 Task: Change the time zone display to automatically detect and show the times in my invitee's time zone.
Action: Mouse moved to (576, 338)
Screenshot: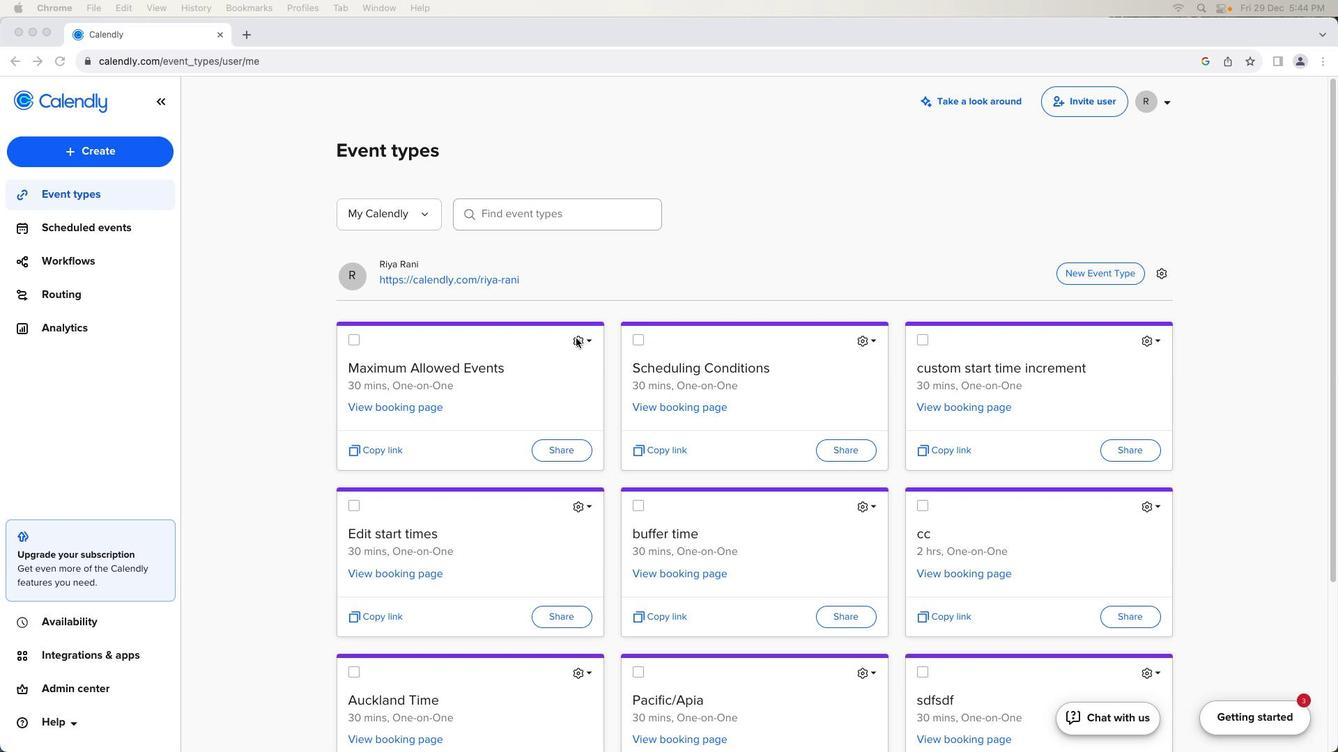 
Action: Mouse pressed left at (576, 338)
Screenshot: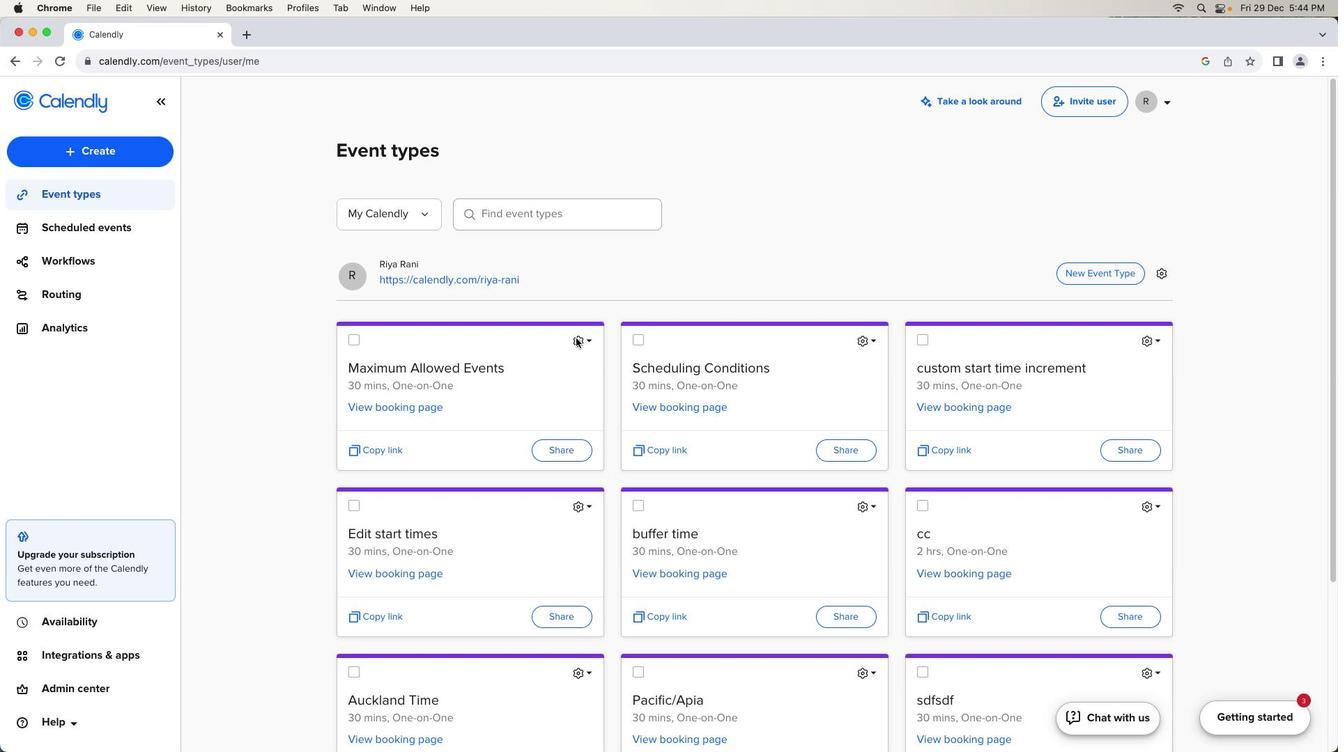 
Action: Mouse moved to (576, 338)
Screenshot: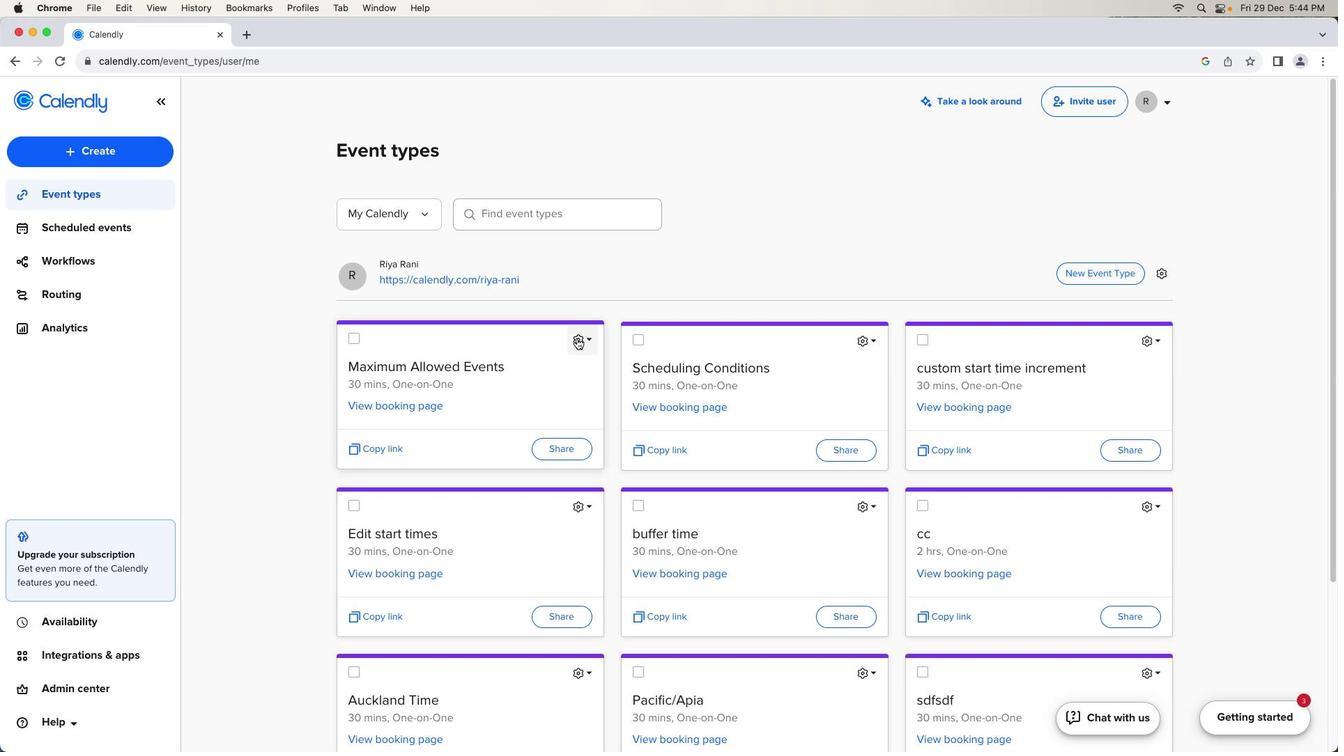
Action: Mouse pressed left at (576, 338)
Screenshot: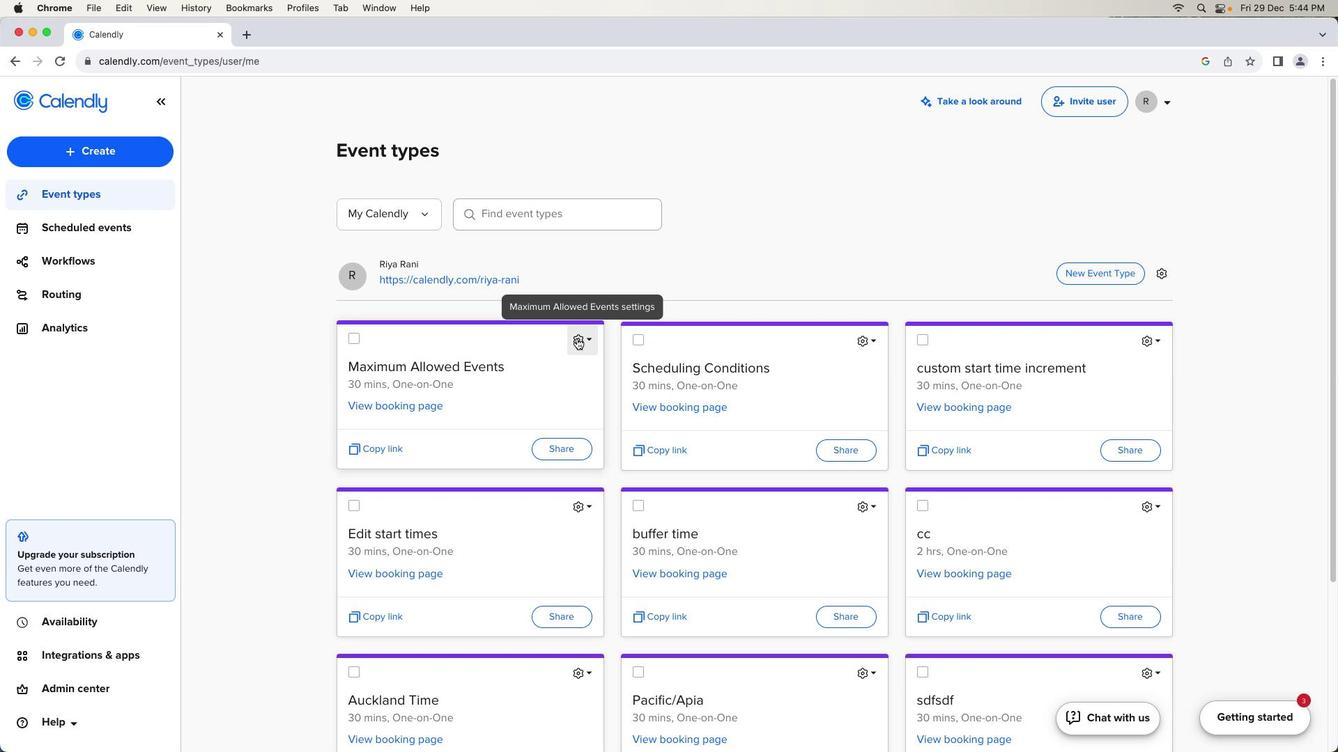 
Action: Mouse moved to (507, 384)
Screenshot: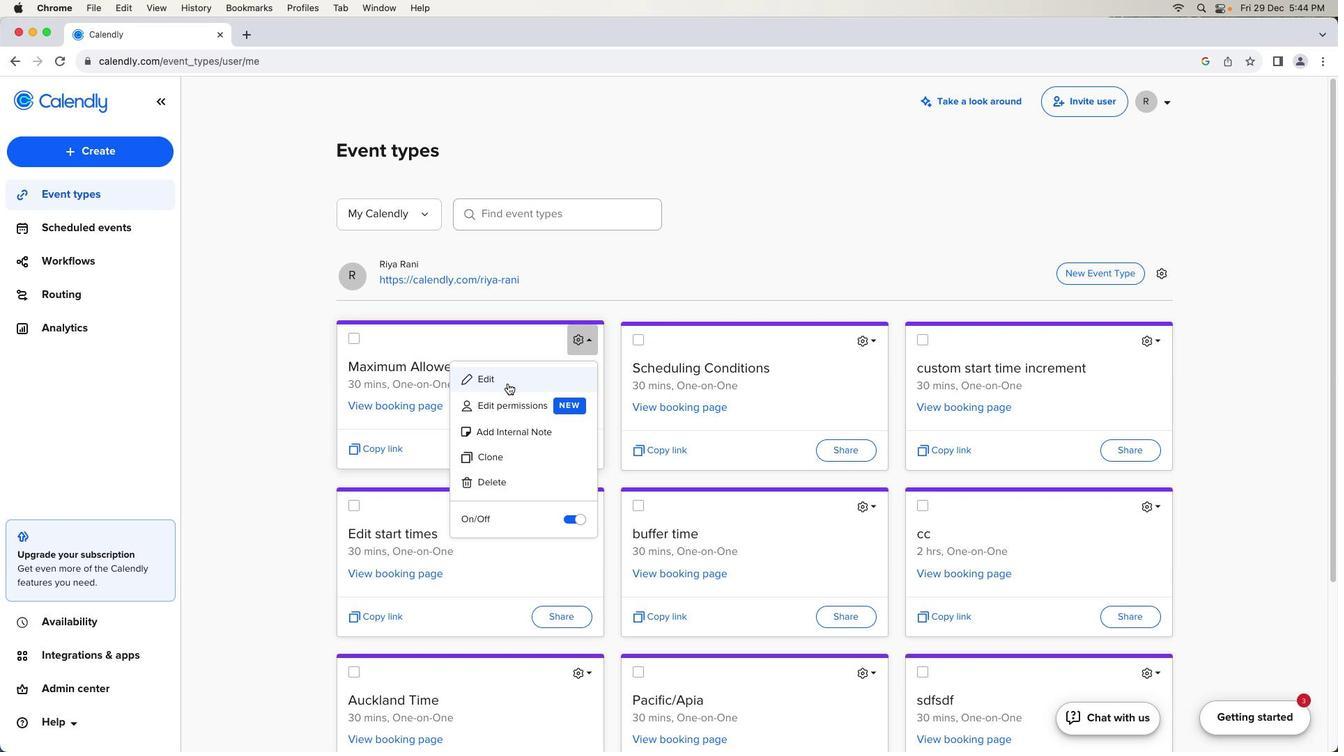 
Action: Mouse pressed left at (507, 384)
Screenshot: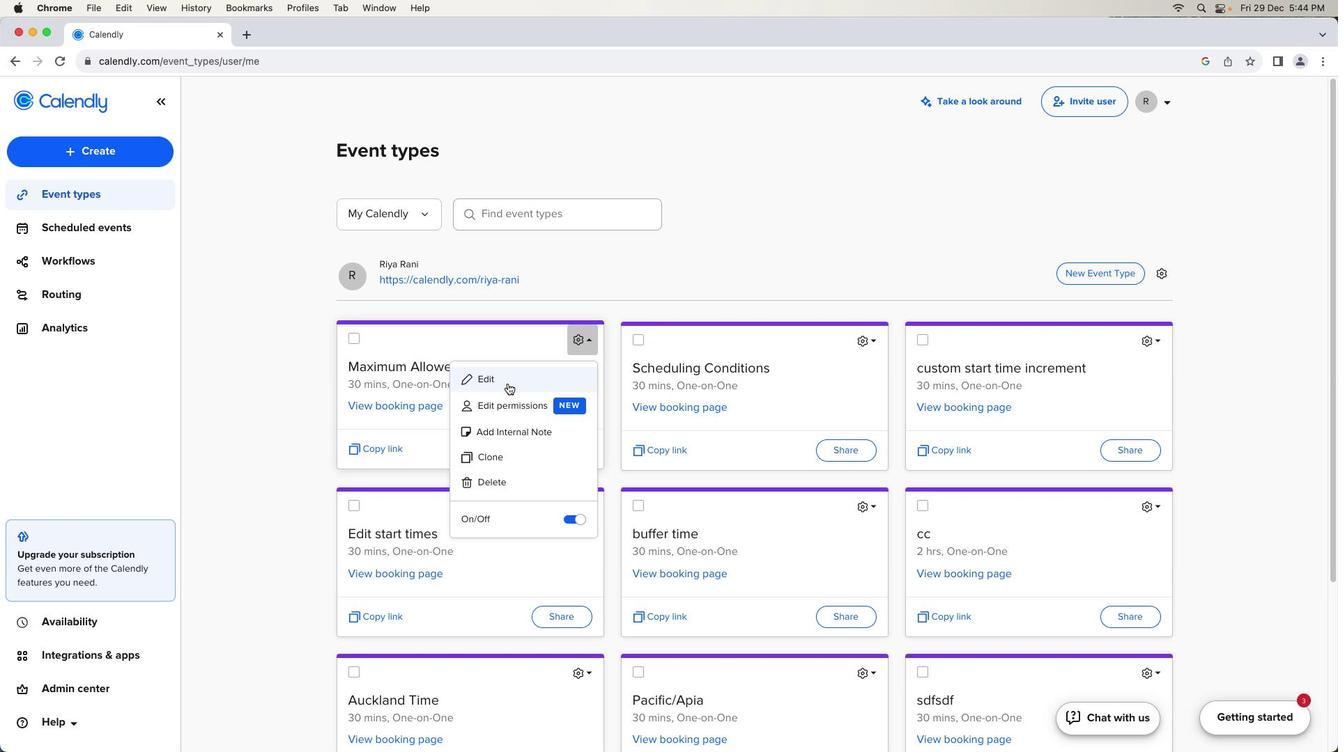 
Action: Mouse moved to (212, 448)
Screenshot: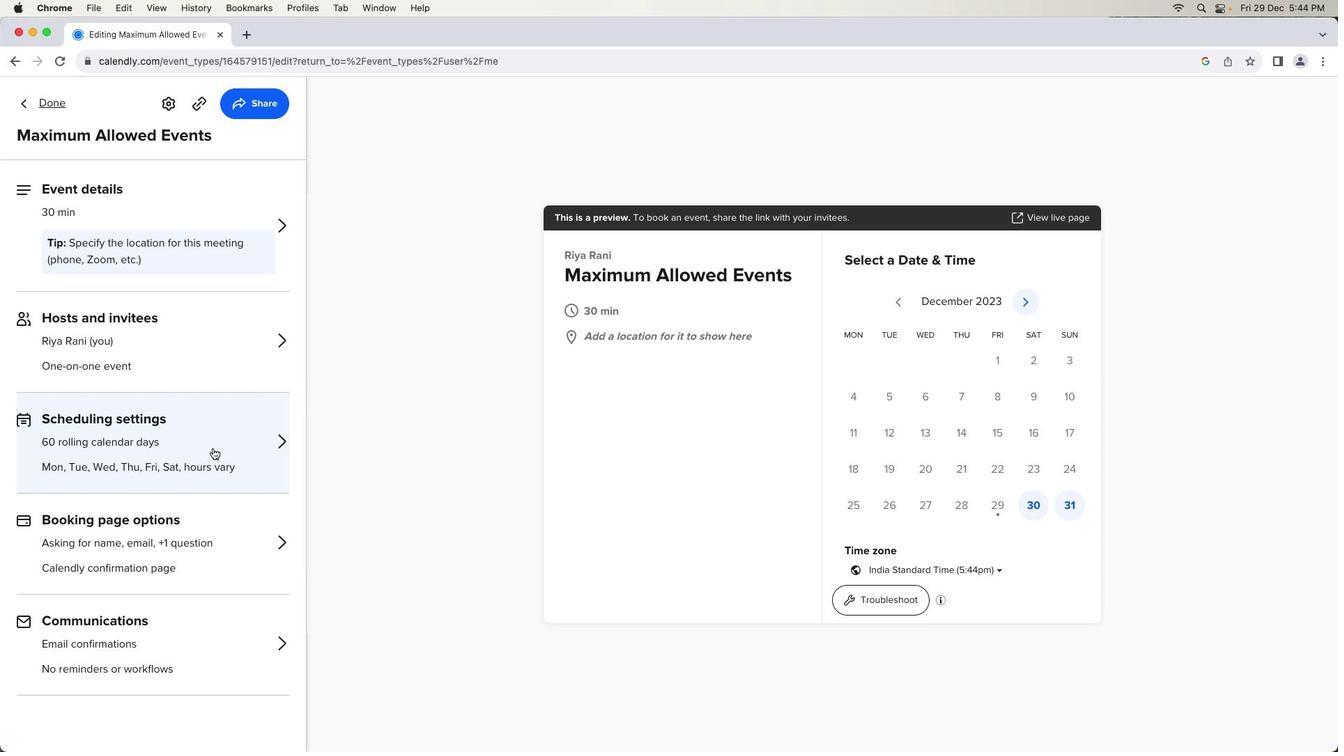 
Action: Mouse pressed left at (212, 448)
Screenshot: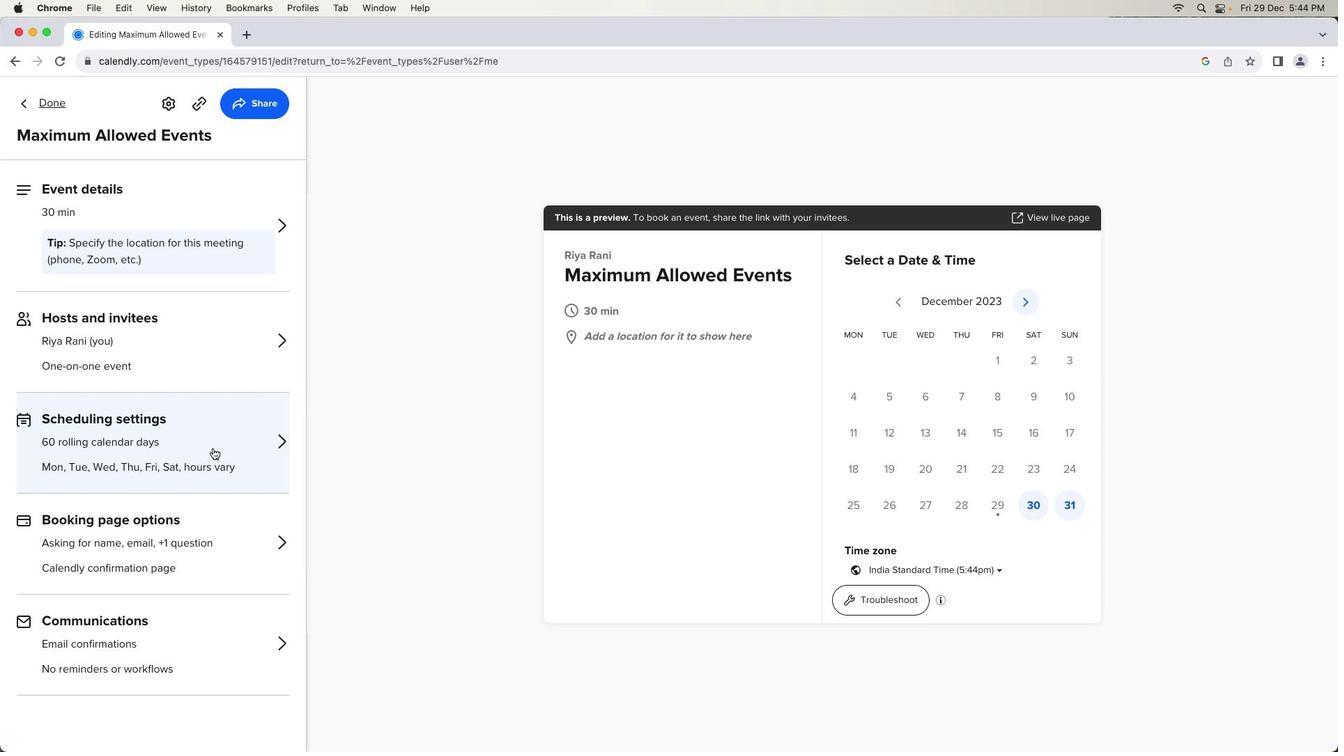 
Action: Mouse moved to (191, 560)
Screenshot: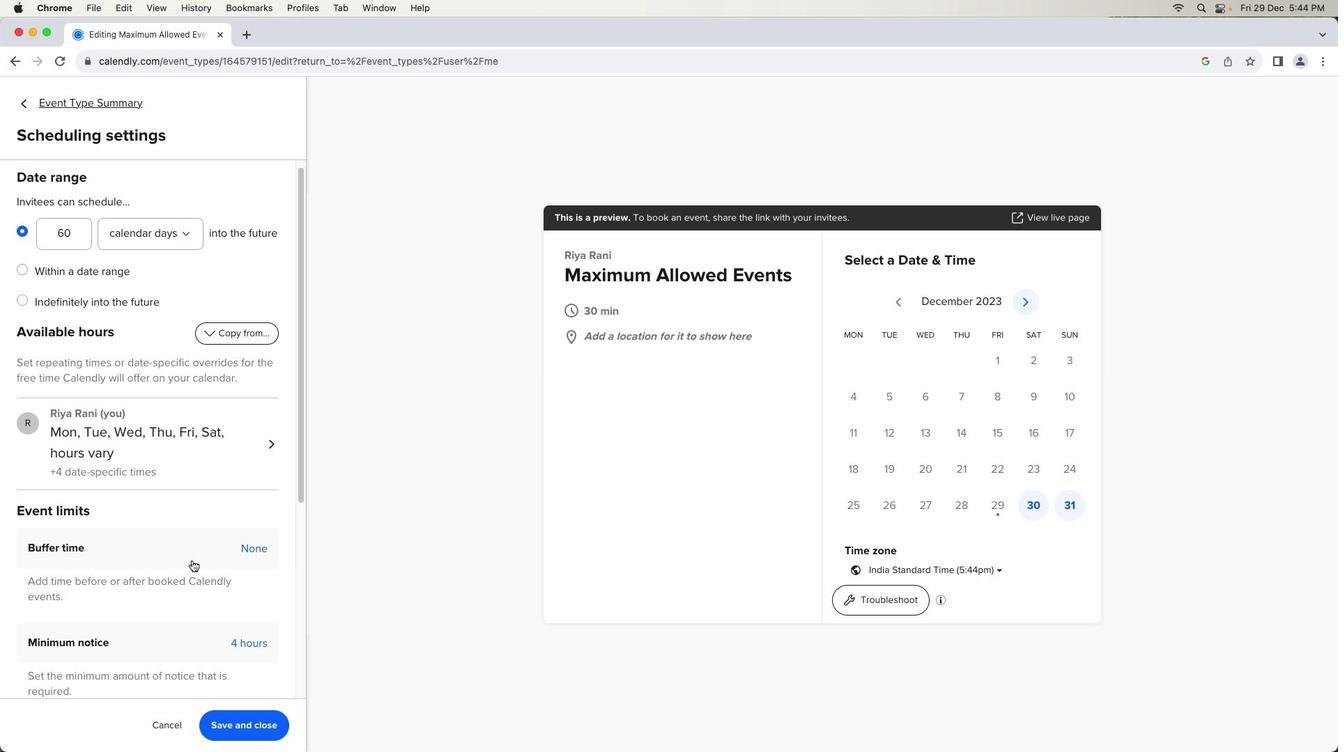 
Action: Mouse scrolled (191, 560) with delta (0, 0)
Screenshot: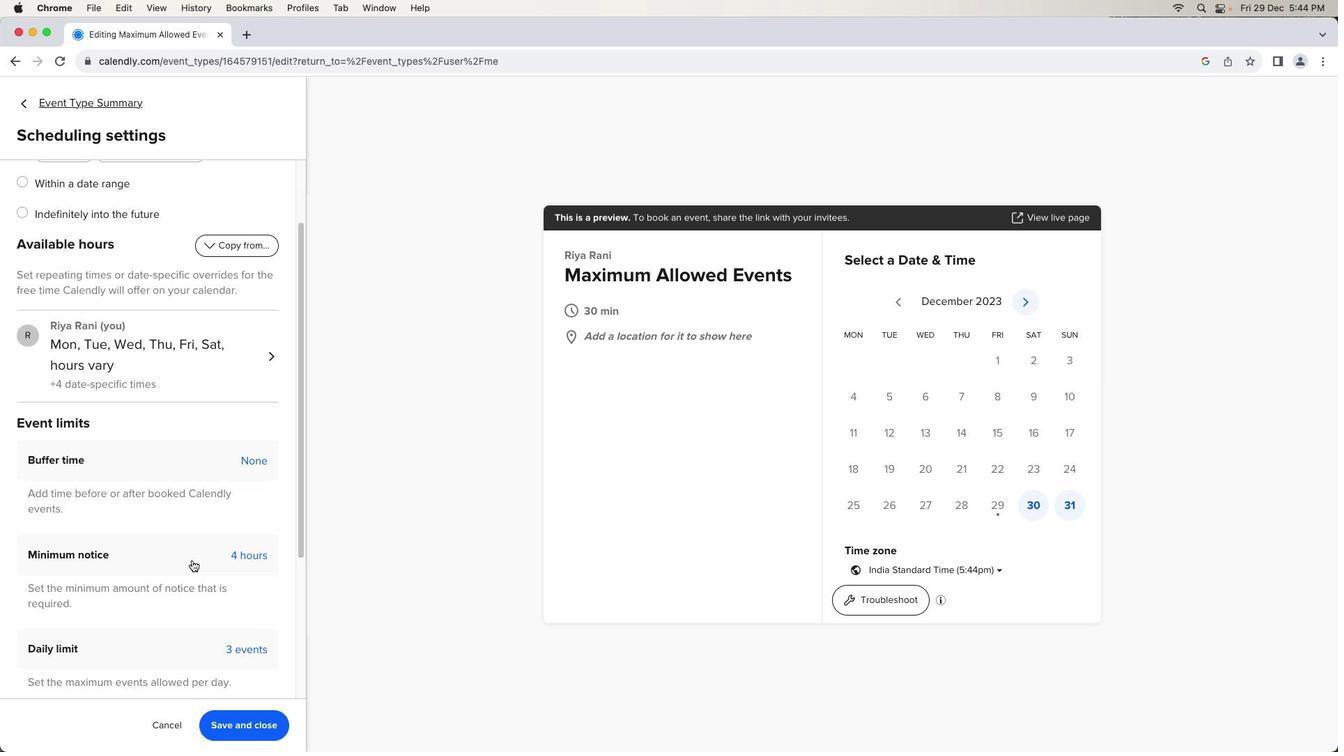 
Action: Mouse scrolled (191, 560) with delta (0, 0)
Screenshot: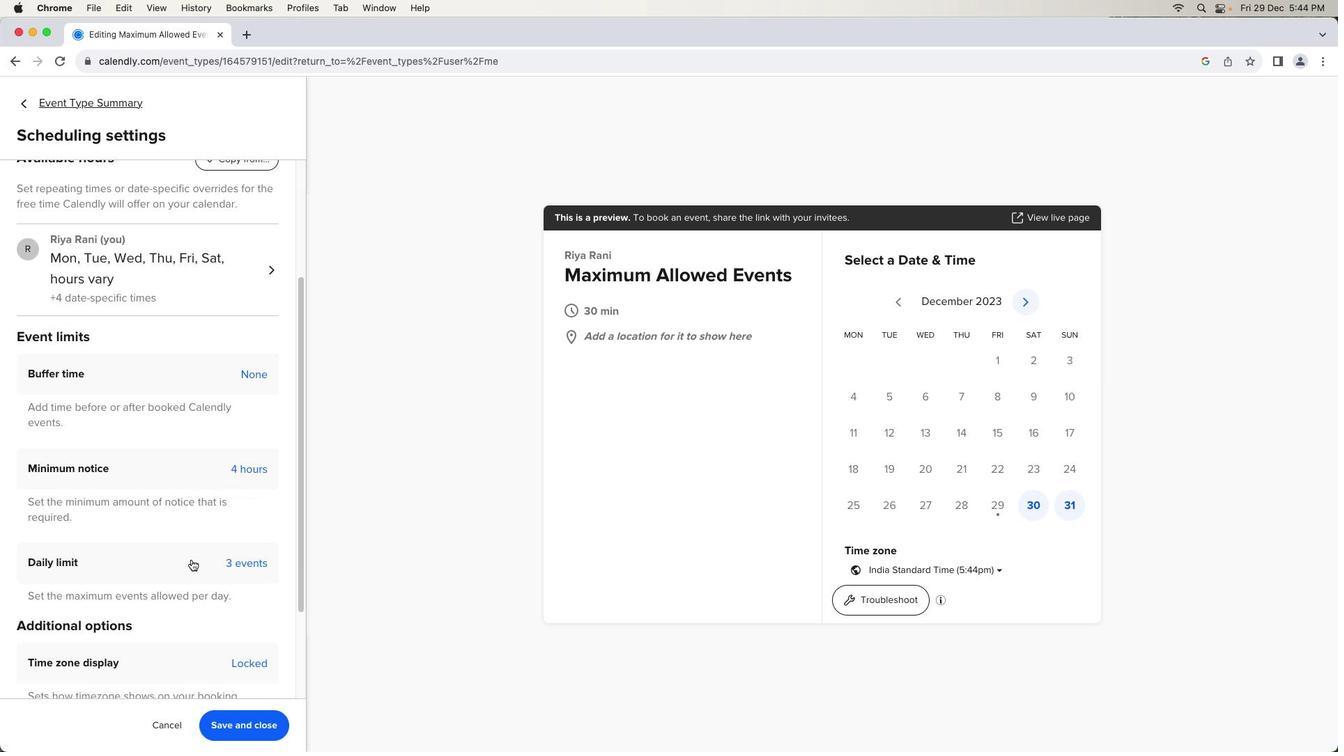 
Action: Mouse scrolled (191, 560) with delta (0, -2)
Screenshot: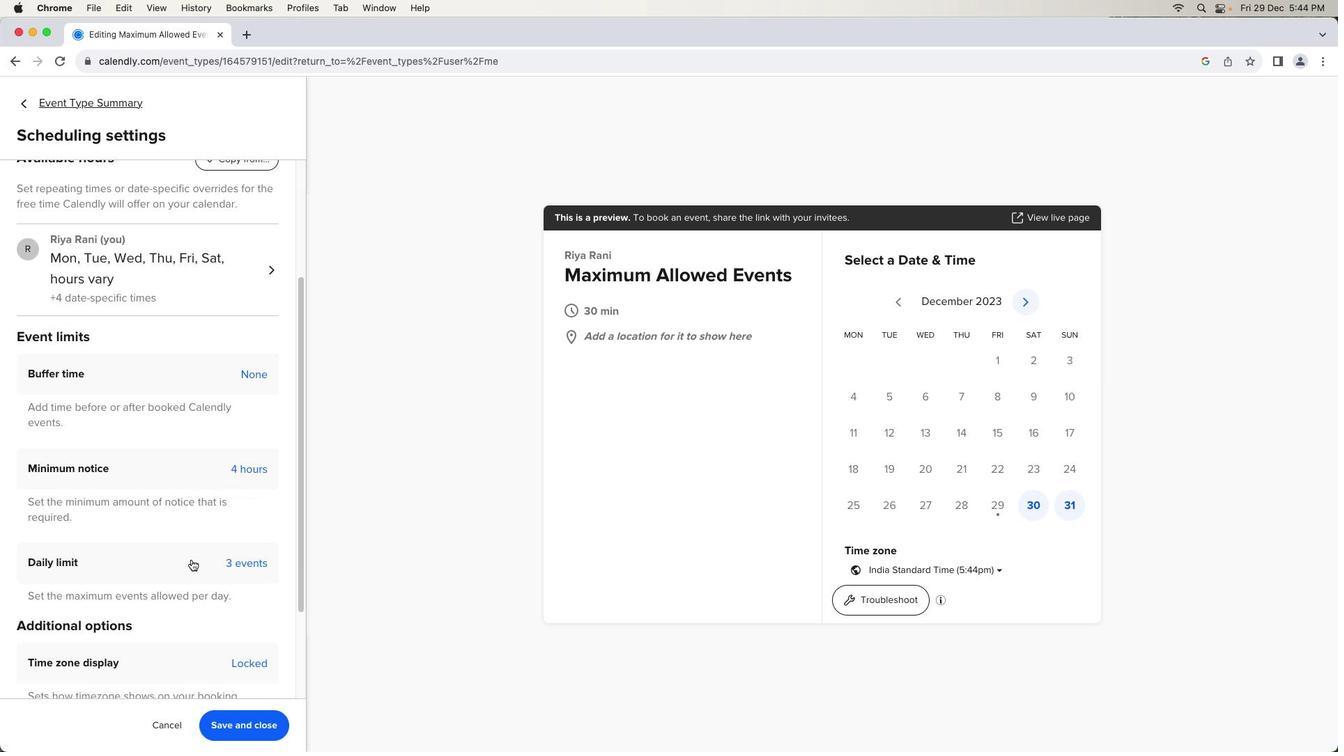 
Action: Mouse scrolled (191, 560) with delta (0, -2)
Screenshot: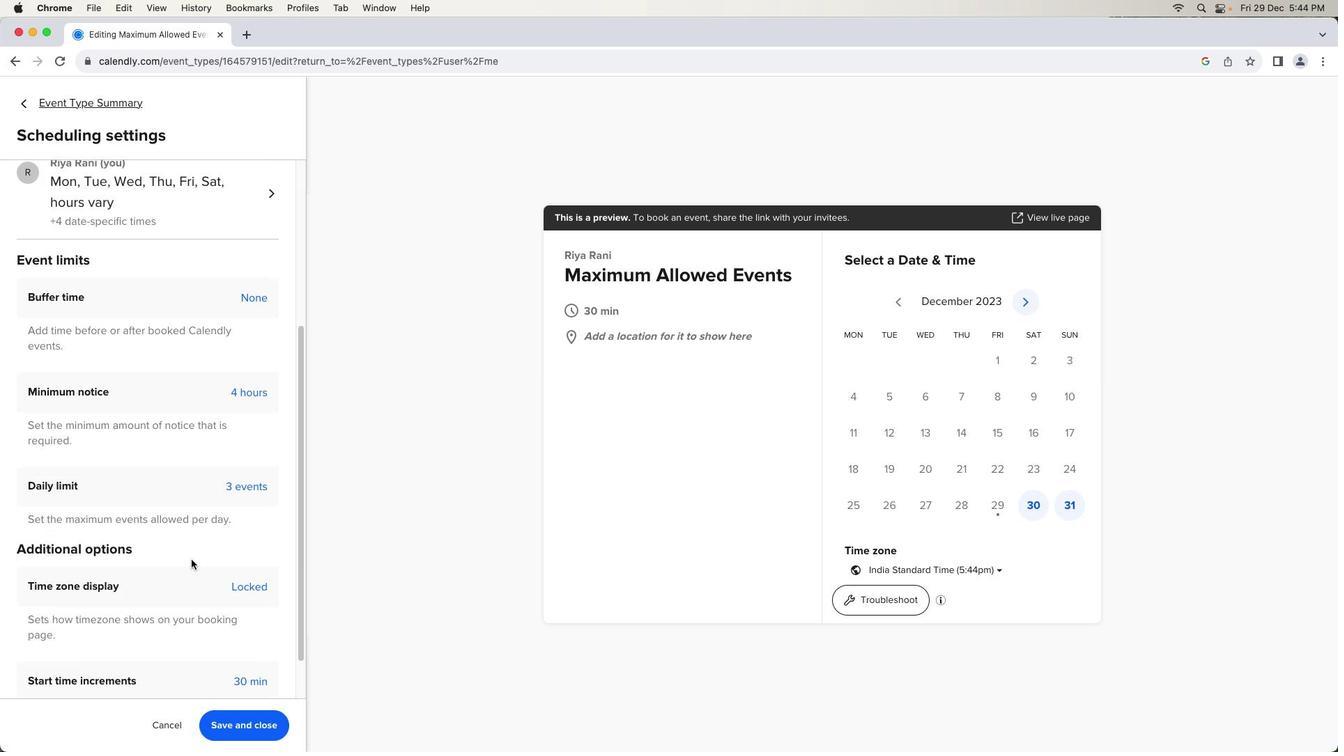 
Action: Mouse moved to (191, 559)
Screenshot: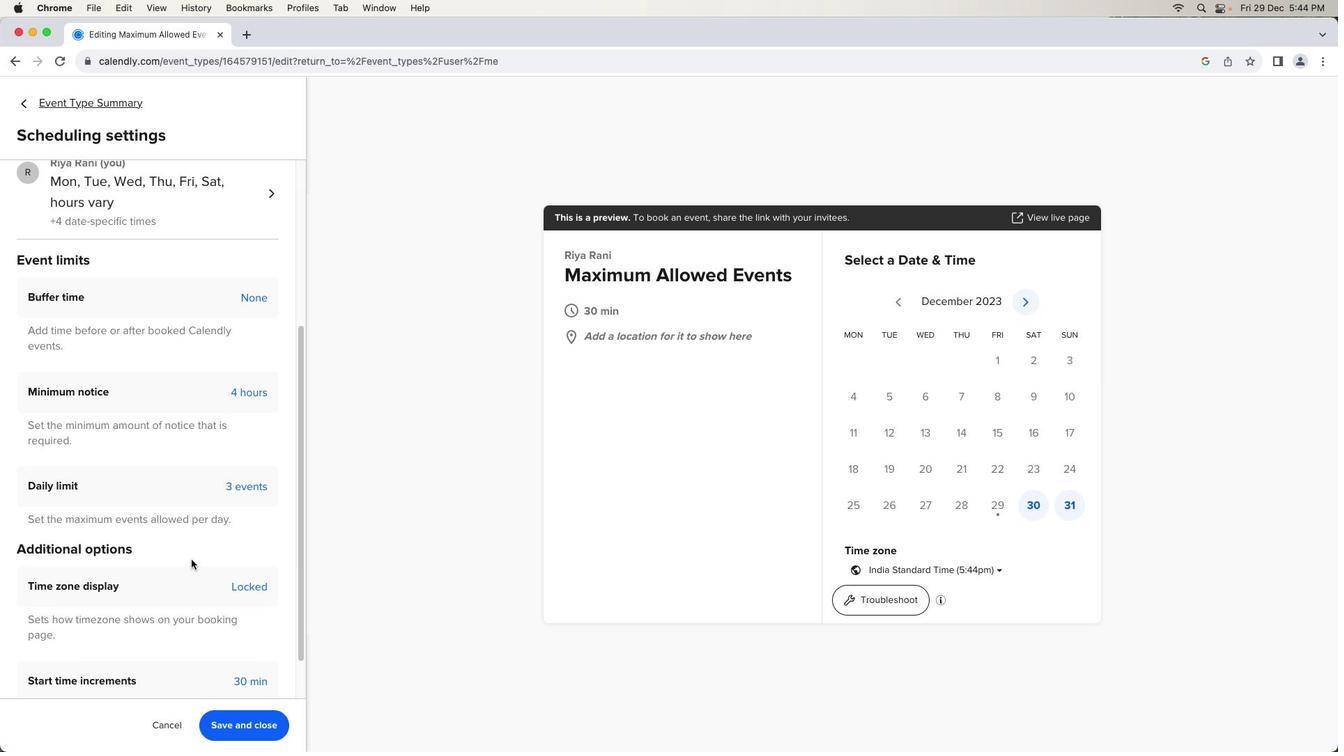 
Action: Mouse scrolled (191, 559) with delta (0, 0)
Screenshot: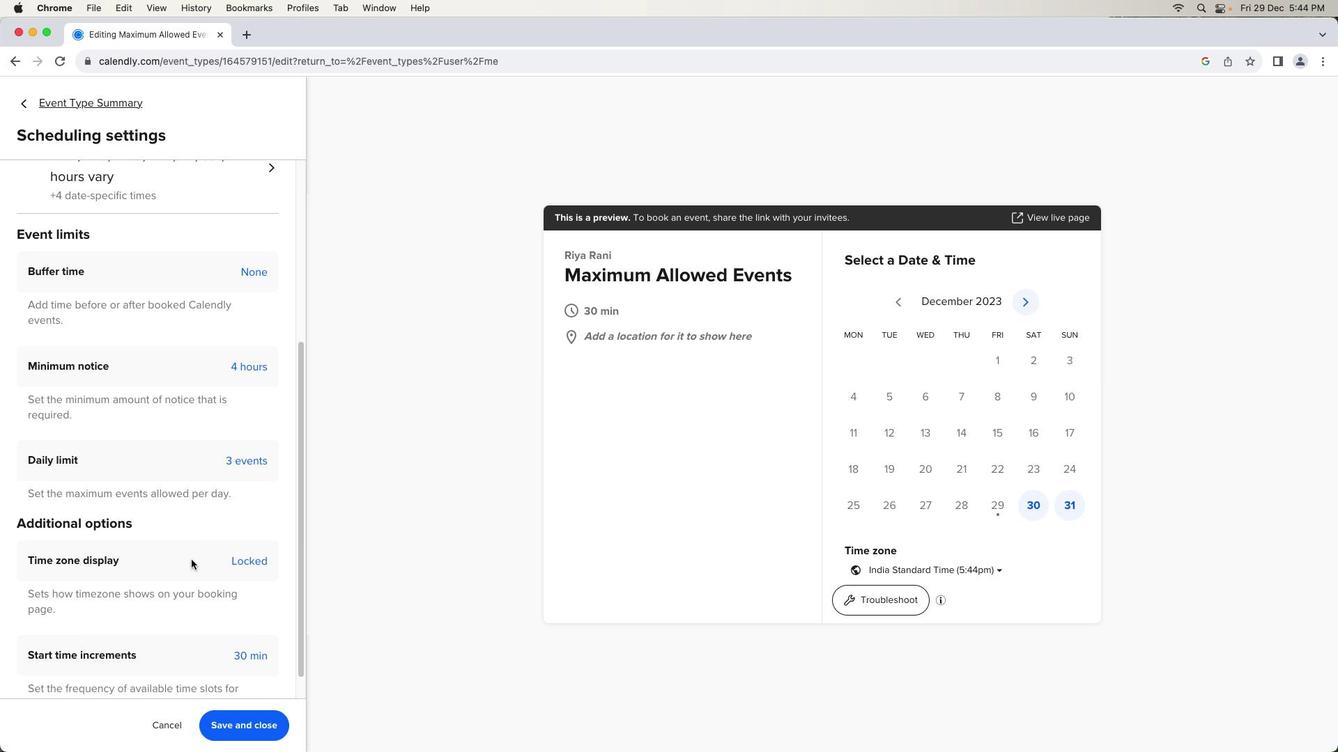 
Action: Mouse scrolled (191, 559) with delta (0, 0)
Screenshot: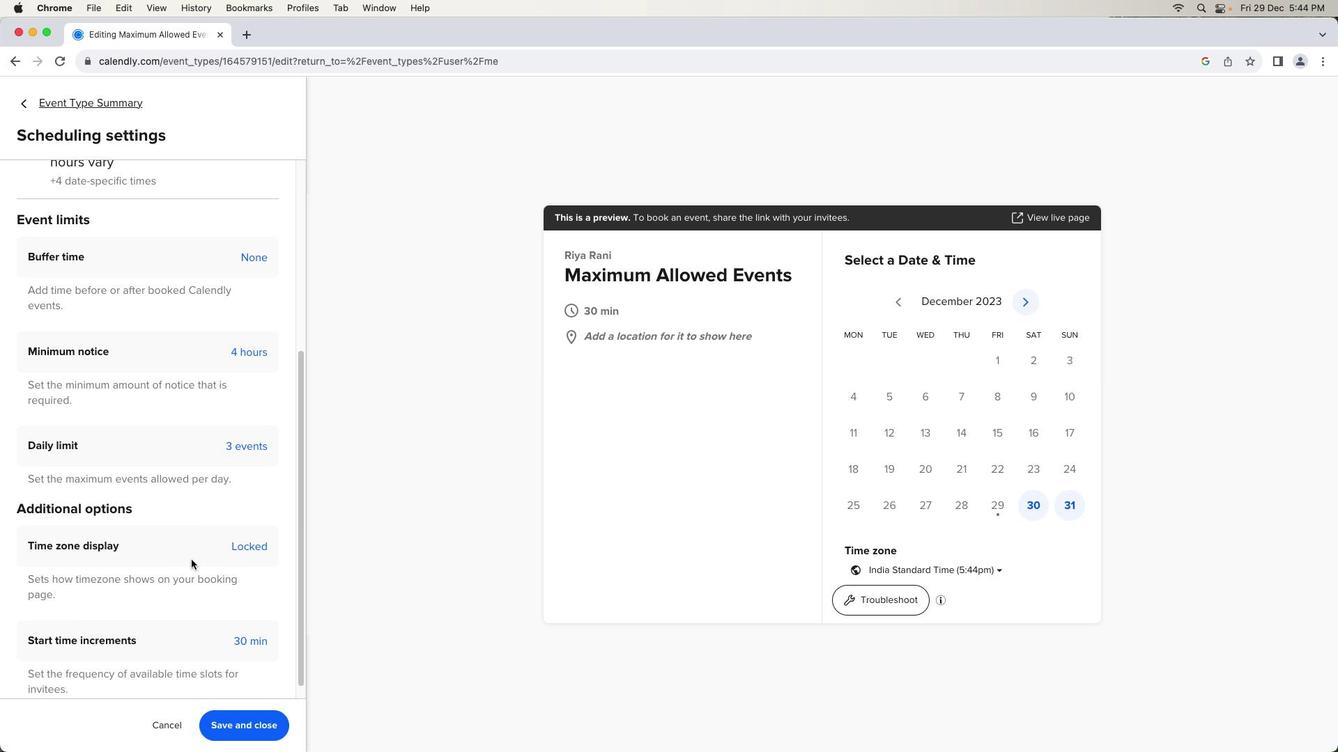 
Action: Mouse moved to (190, 559)
Screenshot: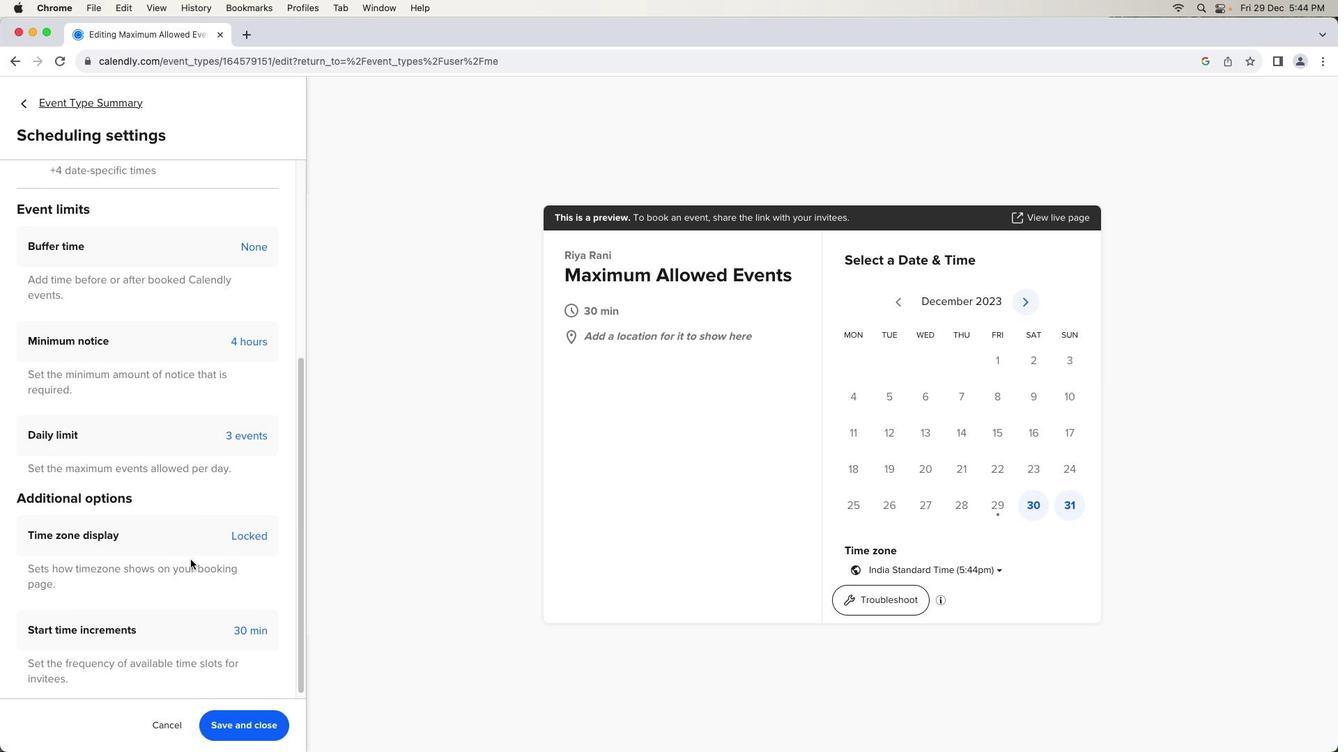 
Action: Mouse scrolled (190, 559) with delta (0, -2)
Screenshot: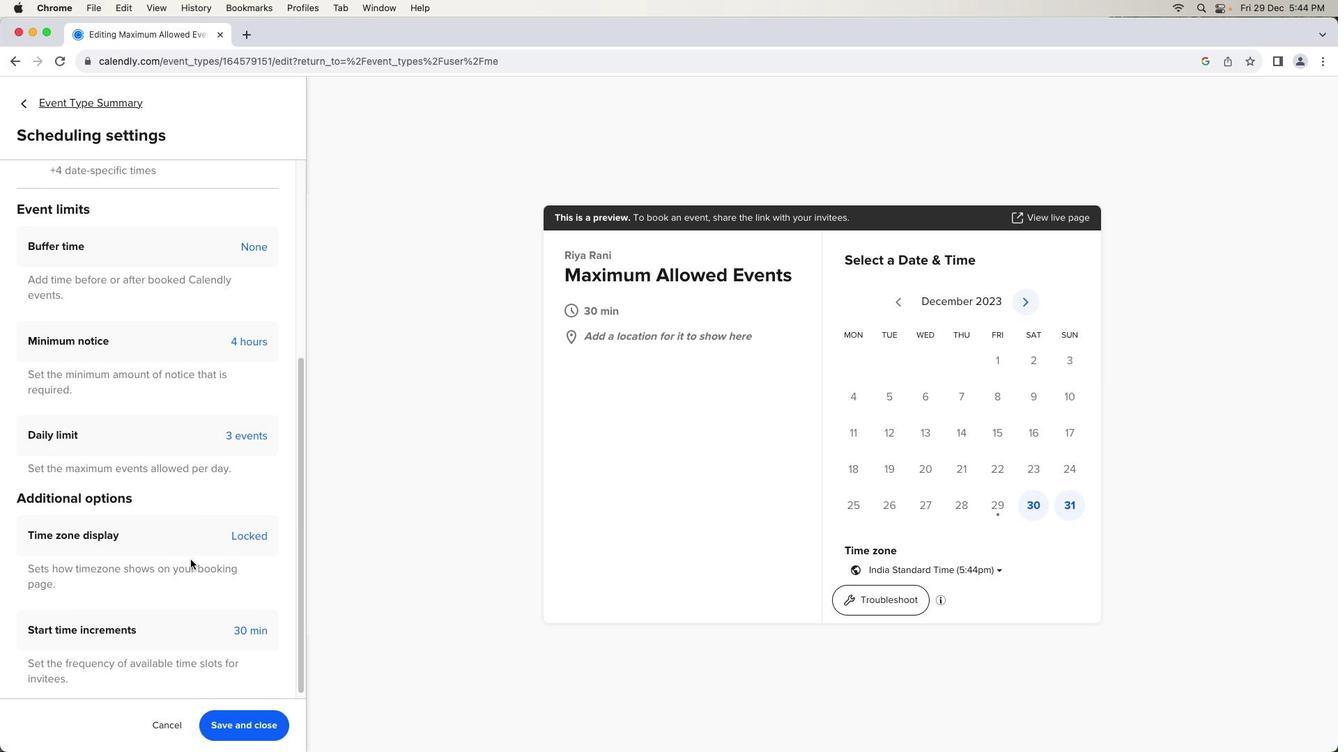 
Action: Mouse scrolled (190, 559) with delta (0, -2)
Screenshot: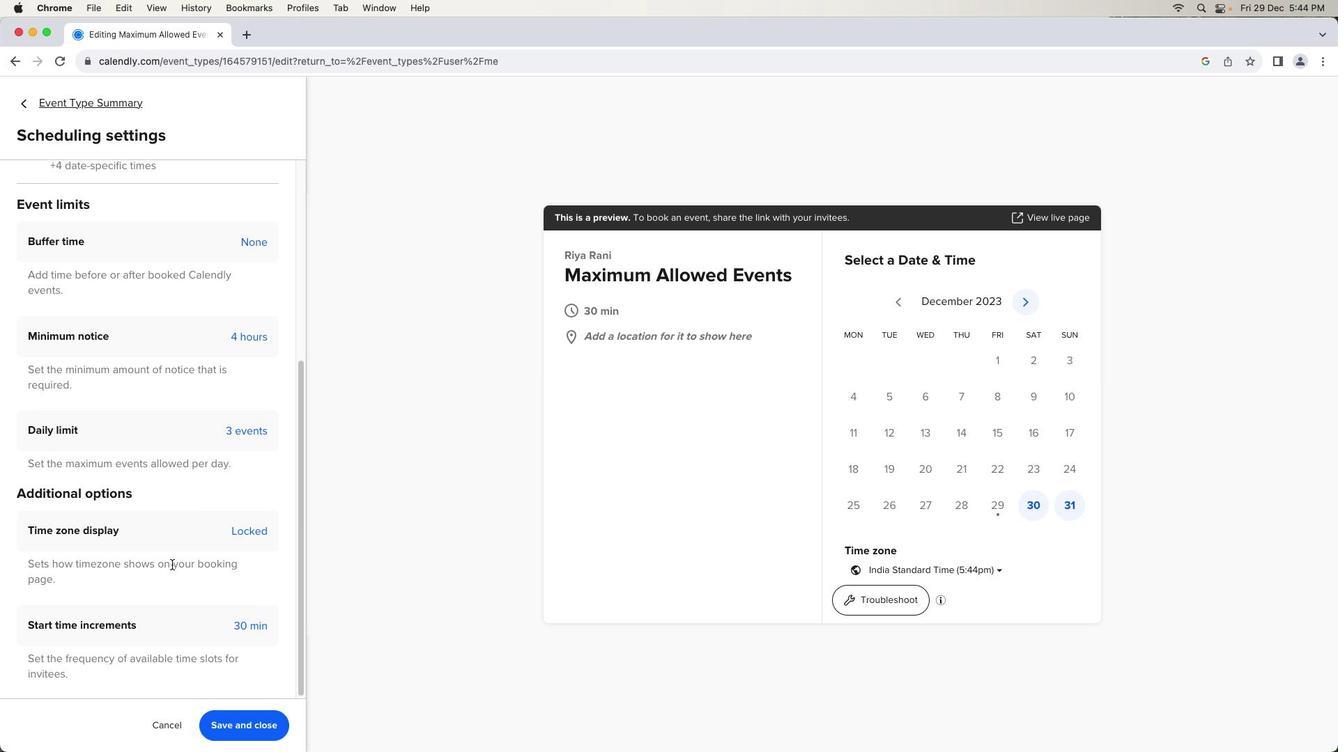 
Action: Mouse moved to (95, 531)
Screenshot: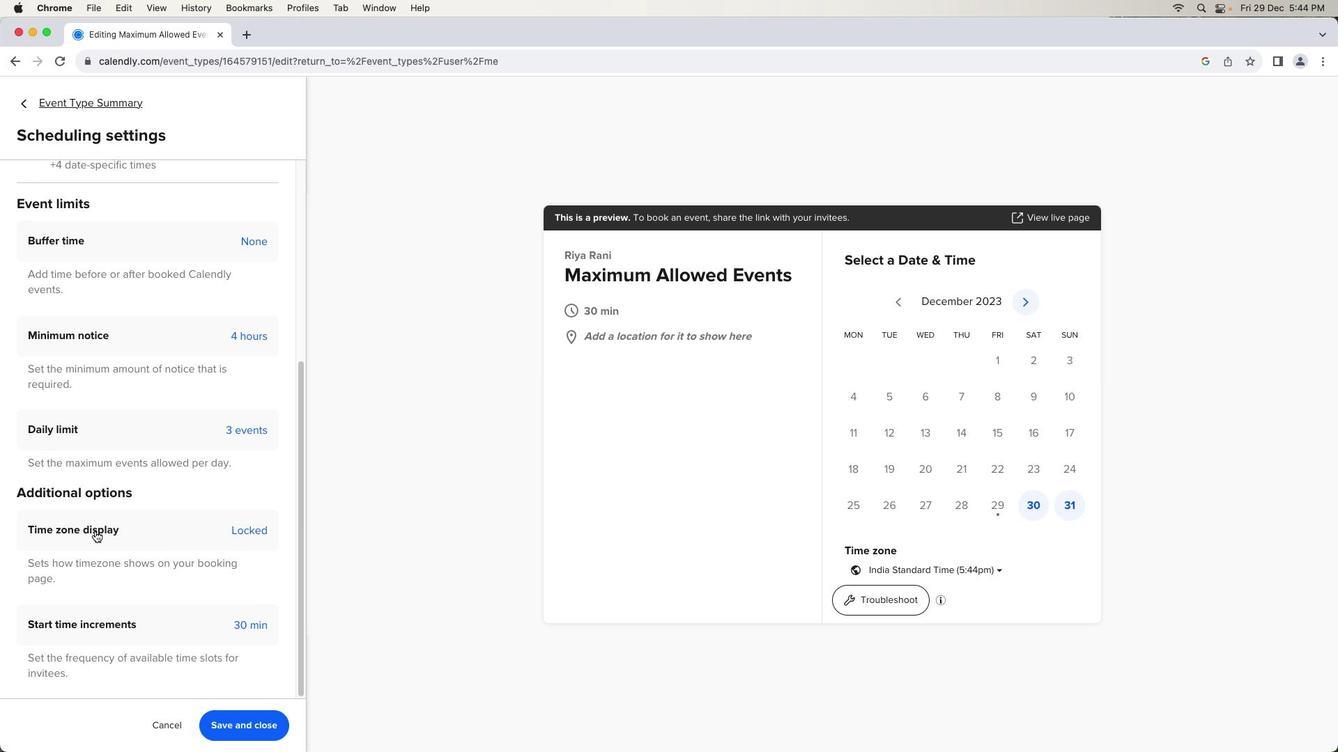 
Action: Mouse pressed left at (95, 531)
Screenshot: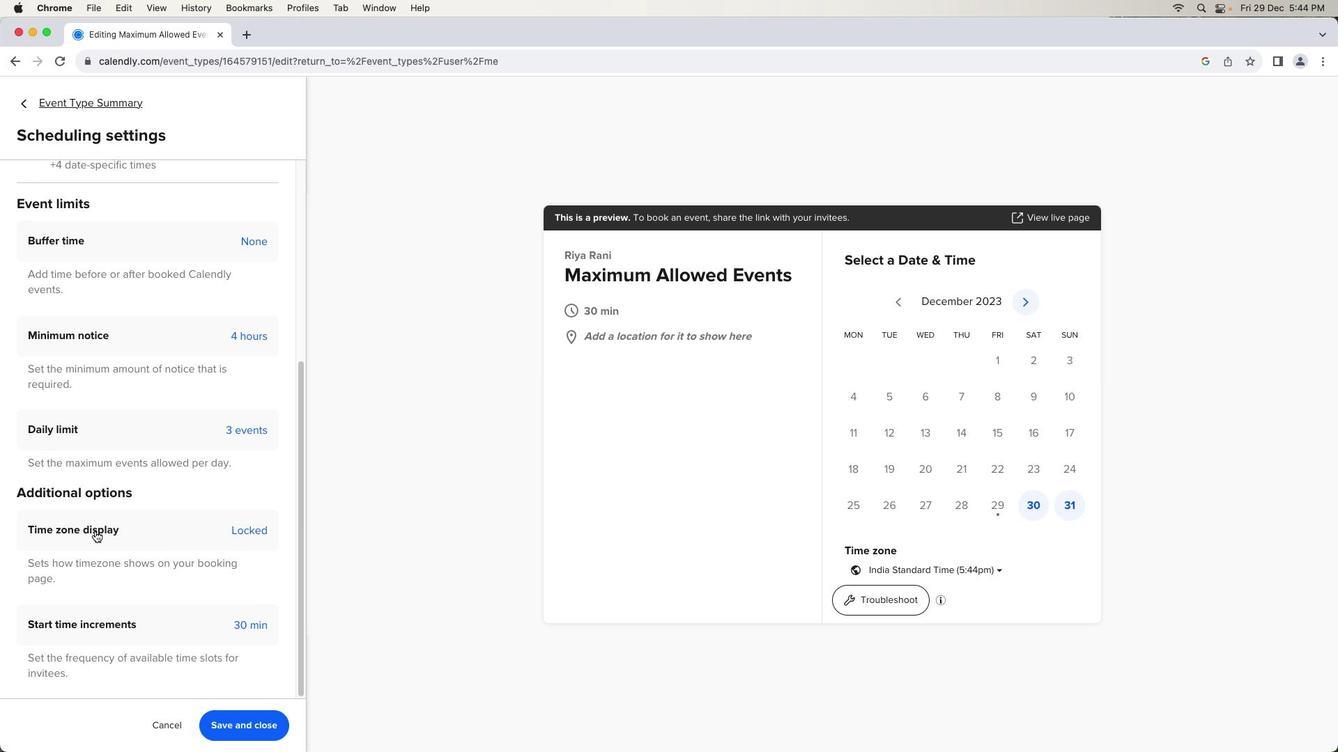
Action: Mouse moved to (33, 565)
Screenshot: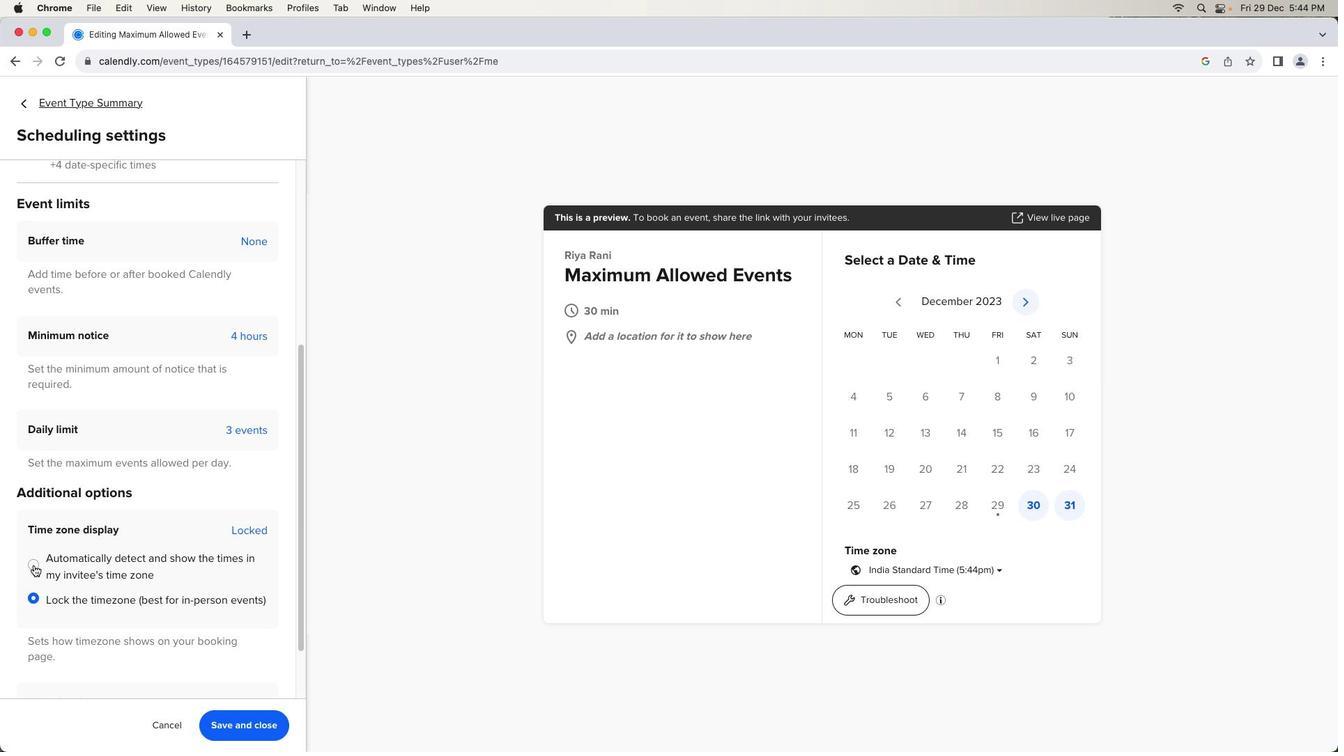 
Action: Mouse pressed left at (33, 565)
Screenshot: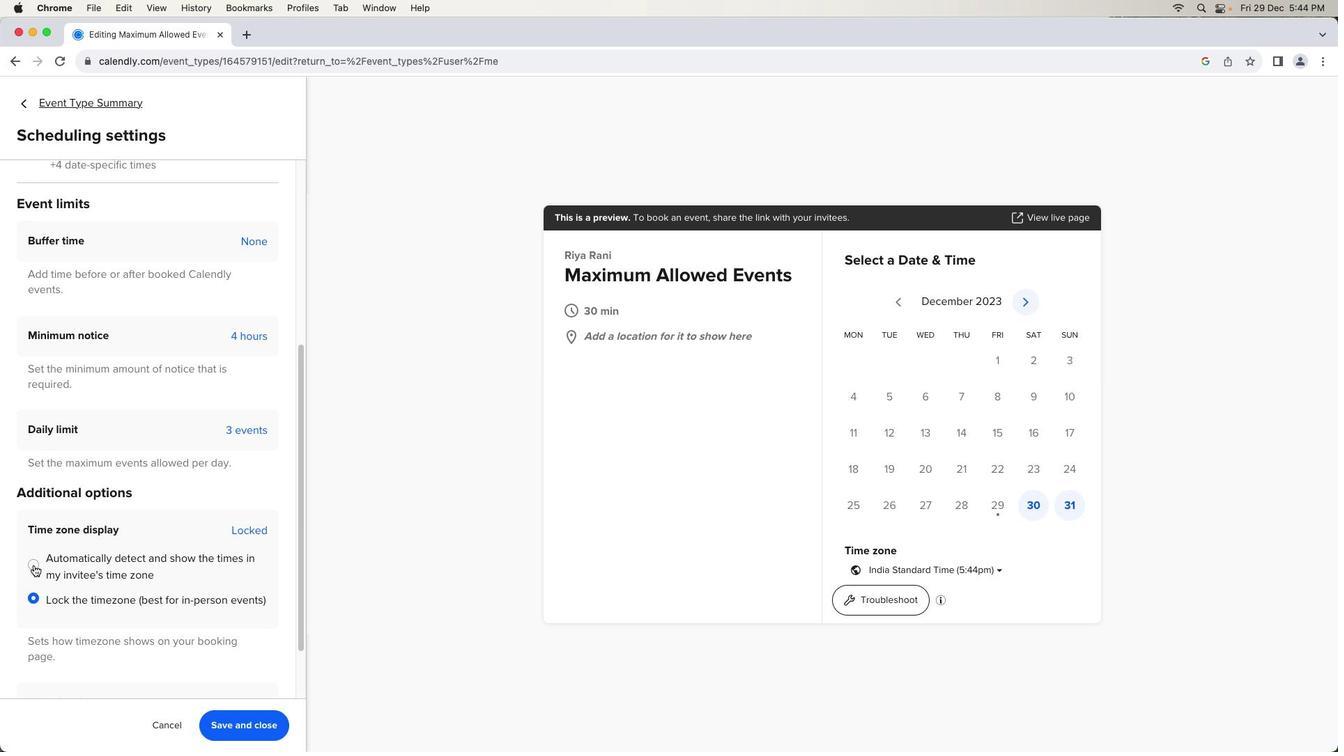 
Action: Mouse moved to (250, 720)
Screenshot: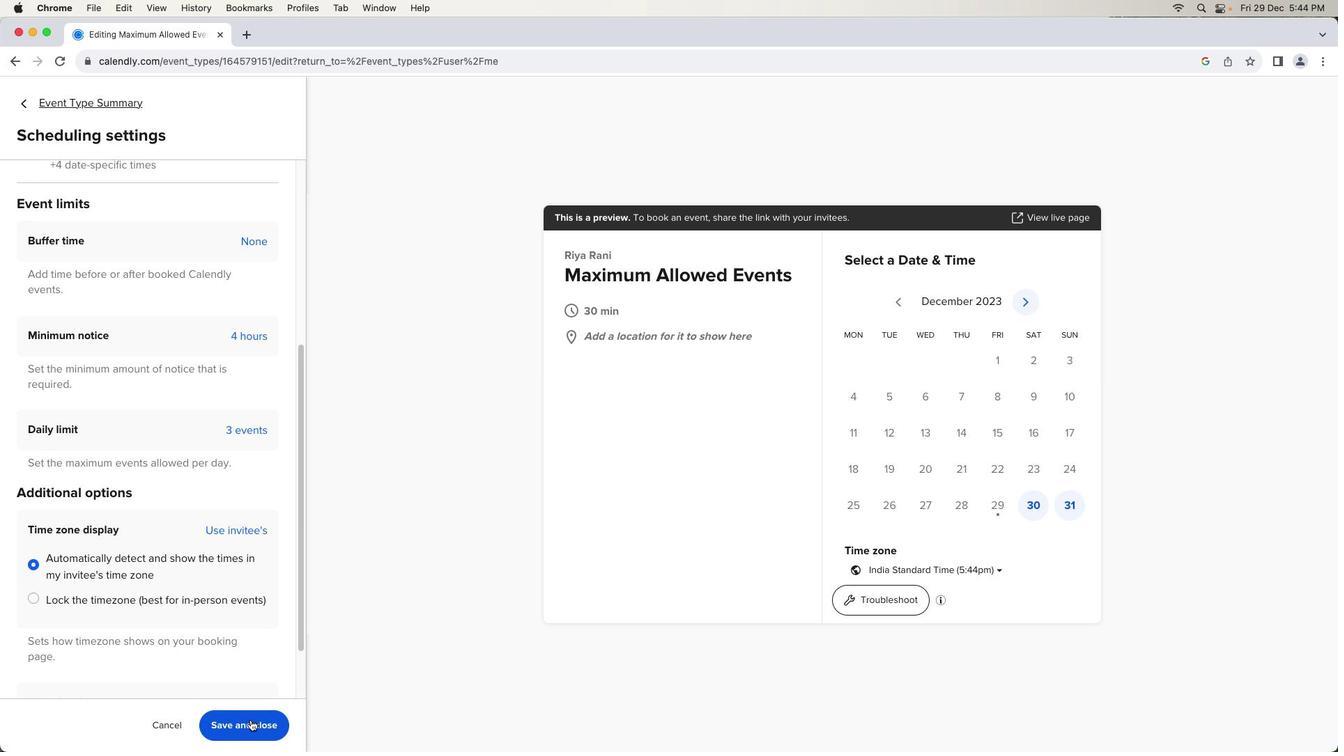 
Action: Mouse pressed left at (250, 720)
Screenshot: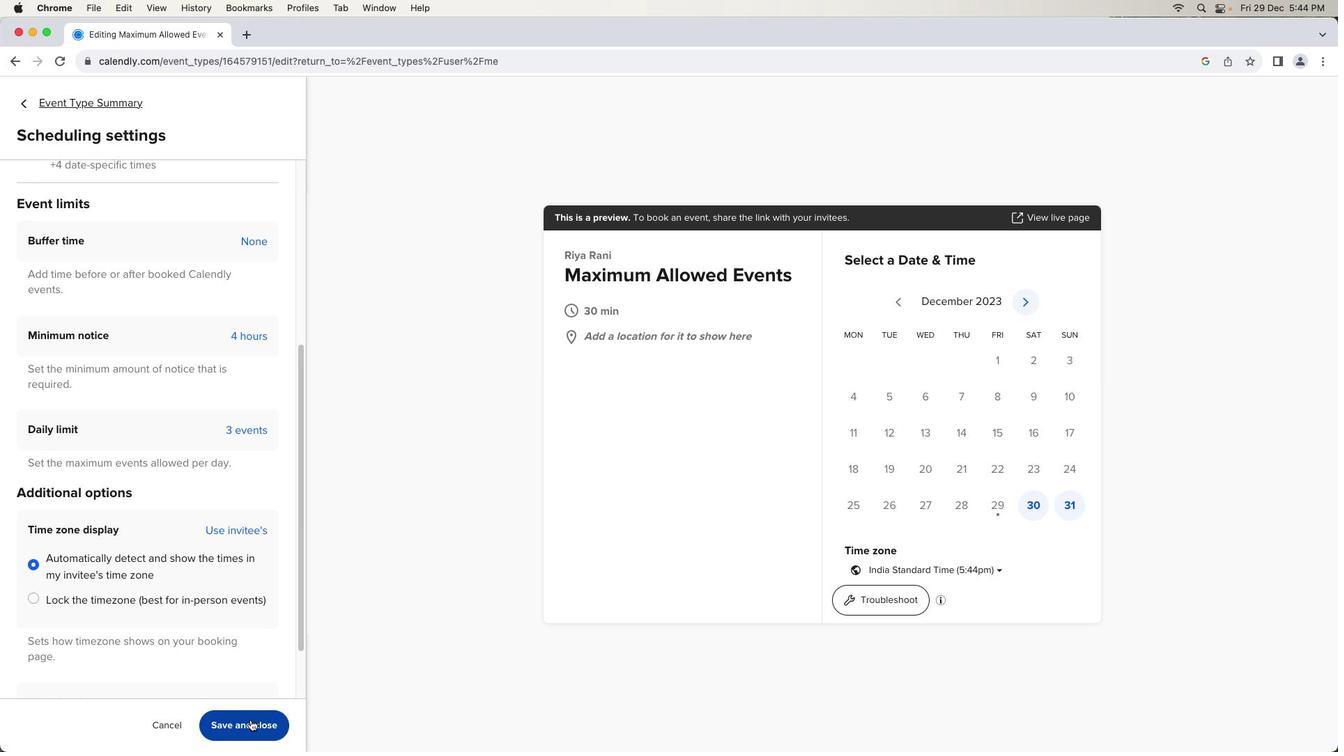 
Action: Mouse moved to (496, 608)
Screenshot: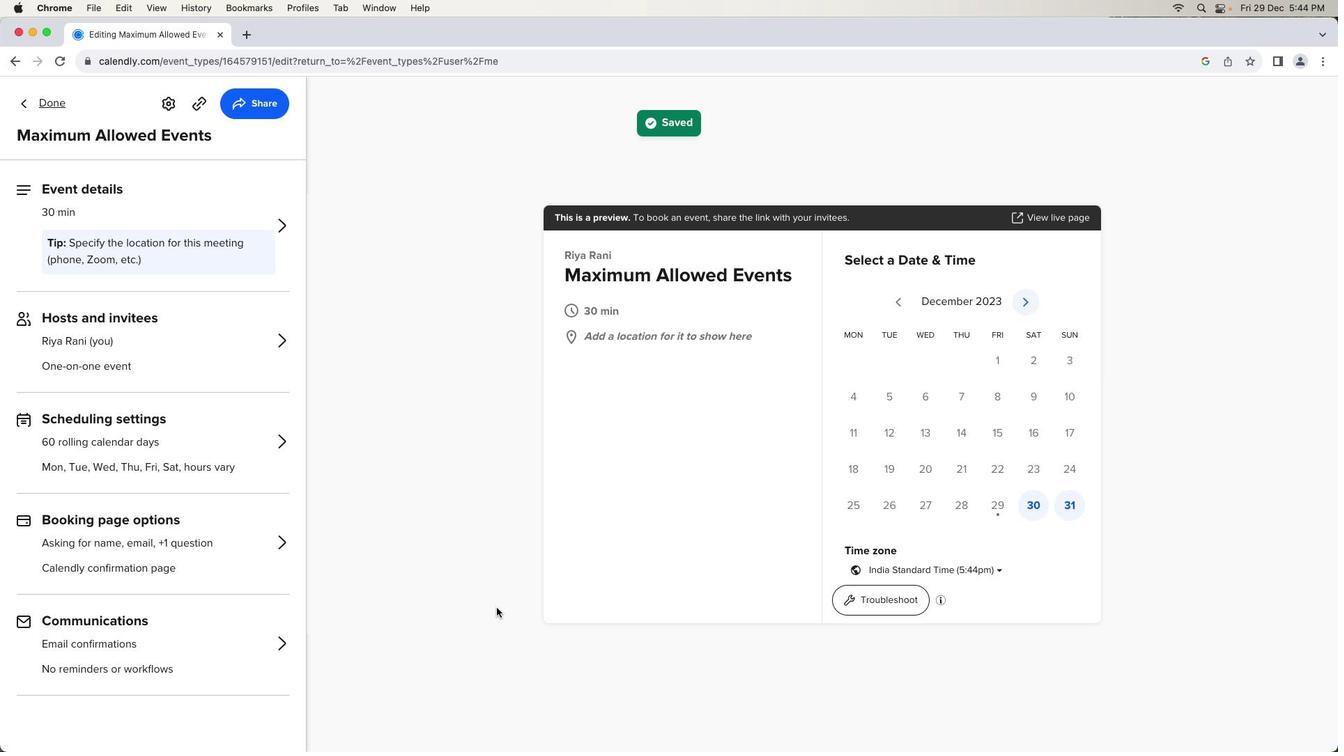 
